 Task: Search for emails from a specific sender in Microsoft Outlook.
Action: Mouse moved to (214, 2)
Screenshot: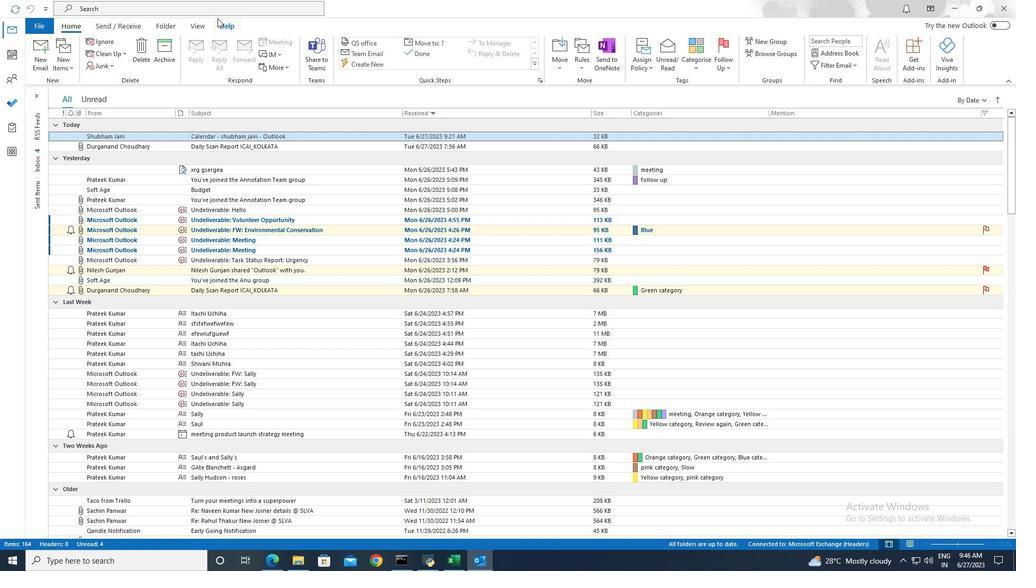 
Action: Mouse pressed left at (214, 2)
Screenshot: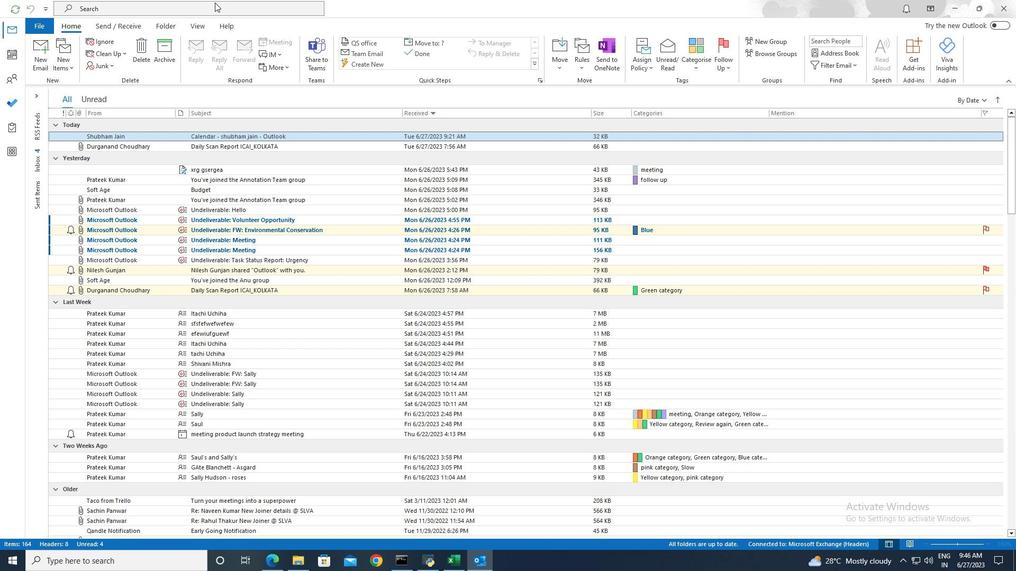 
Action: Mouse moved to (216, 5)
Screenshot: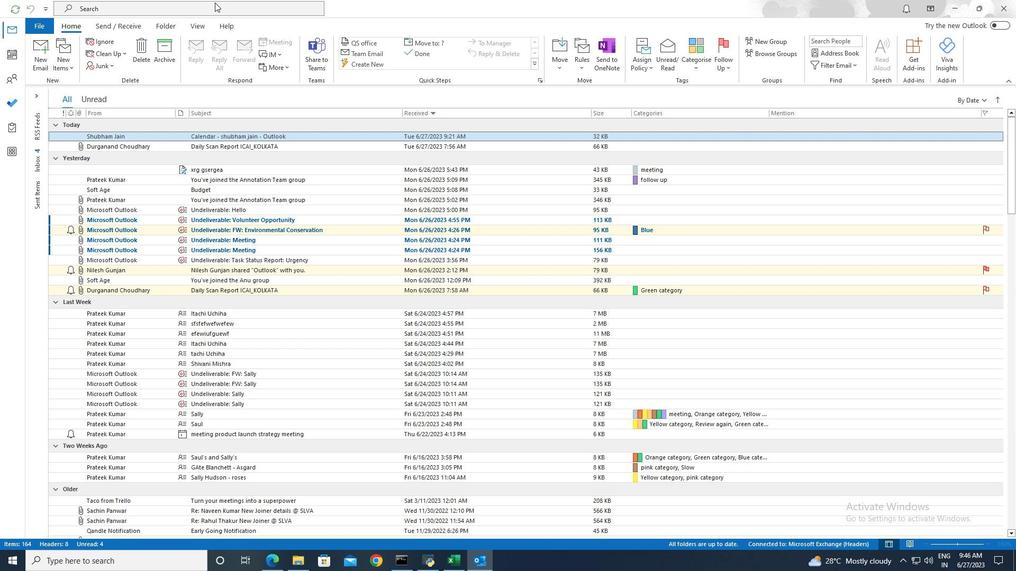
Action: Mouse pressed left at (216, 5)
Screenshot: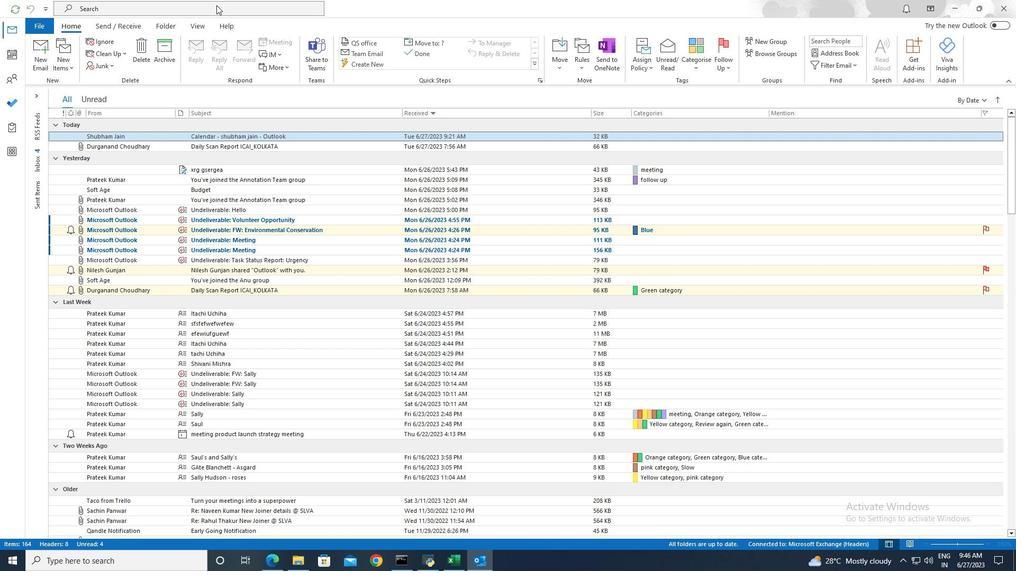 
Action: Mouse moved to (368, 10)
Screenshot: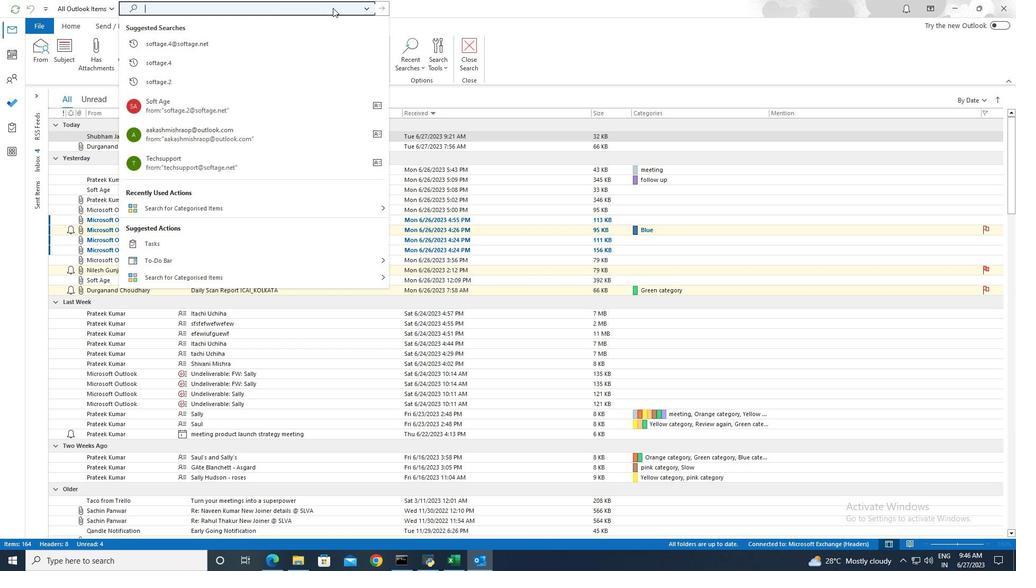 
Action: Mouse pressed left at (368, 10)
Screenshot: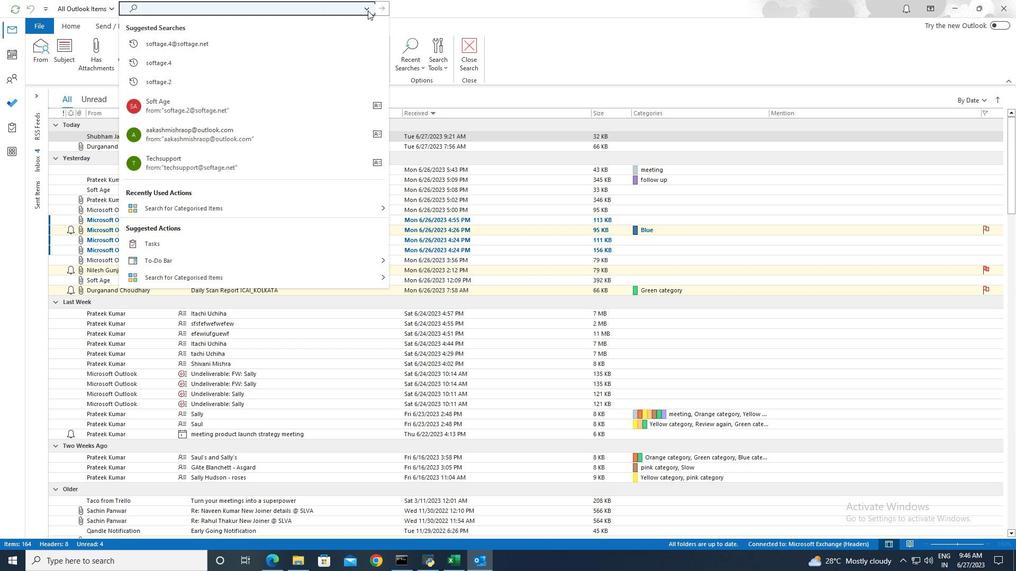 
Action: Mouse moved to (201, 224)
Screenshot: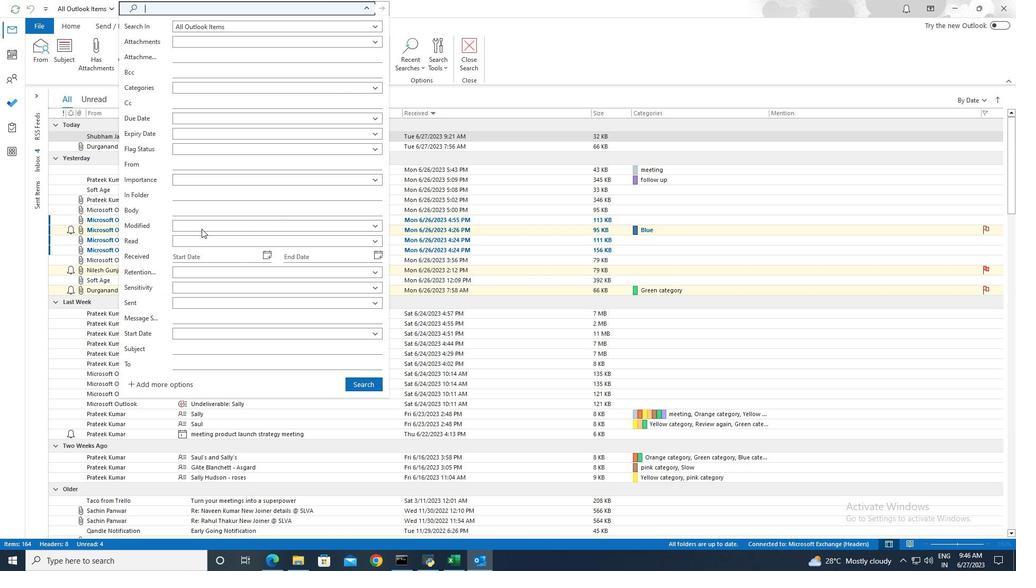 
Action: Mouse pressed left at (201, 224)
Screenshot: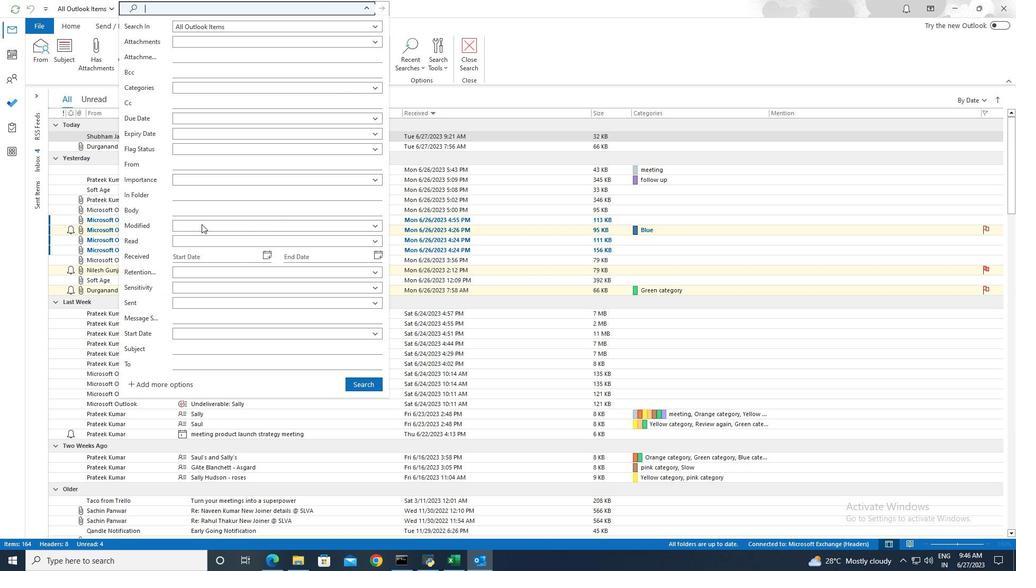 
Action: Mouse moved to (188, 277)
Screenshot: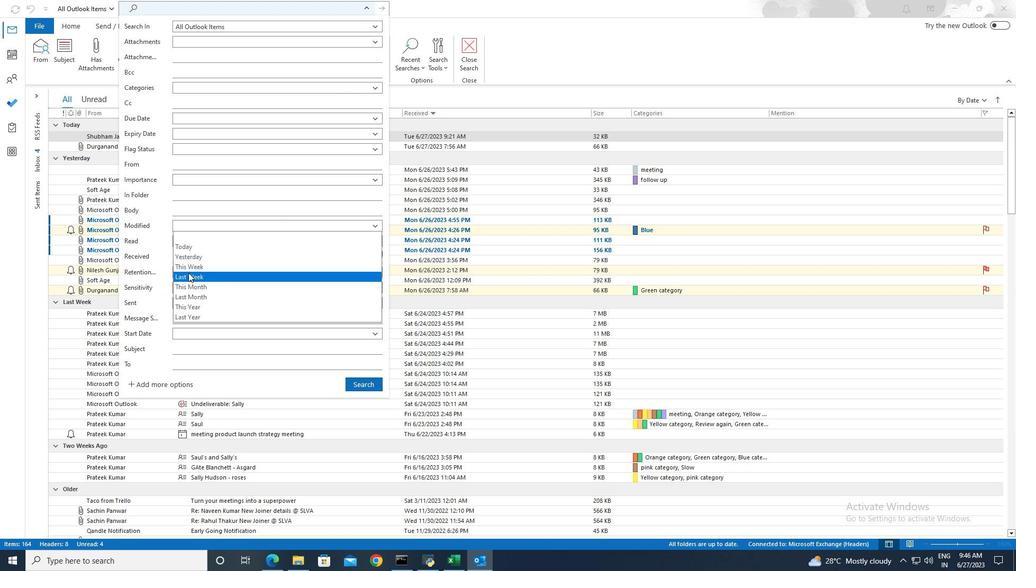 
Action: Mouse pressed left at (188, 277)
Screenshot: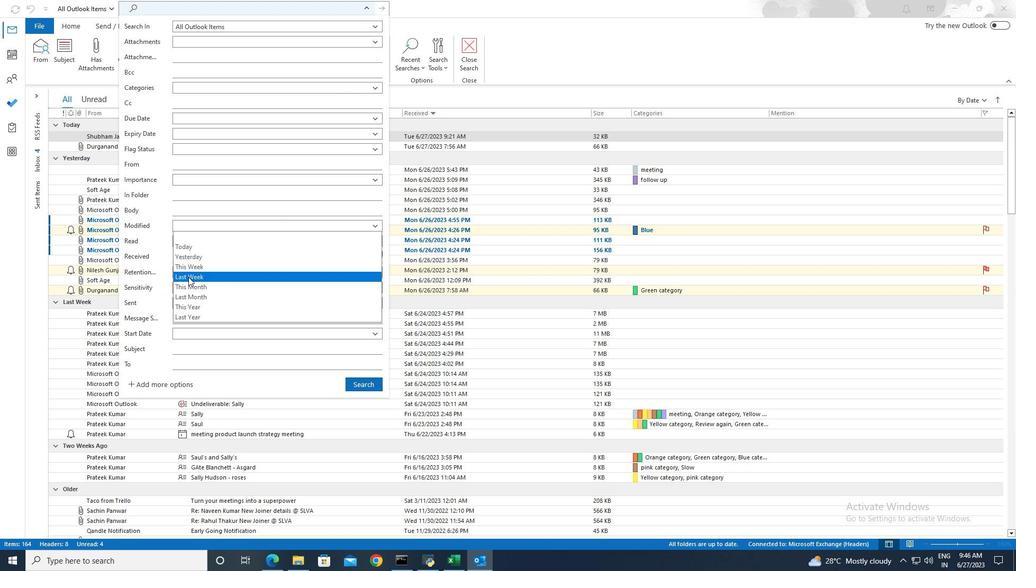 
Action: Mouse moved to (373, 384)
Screenshot: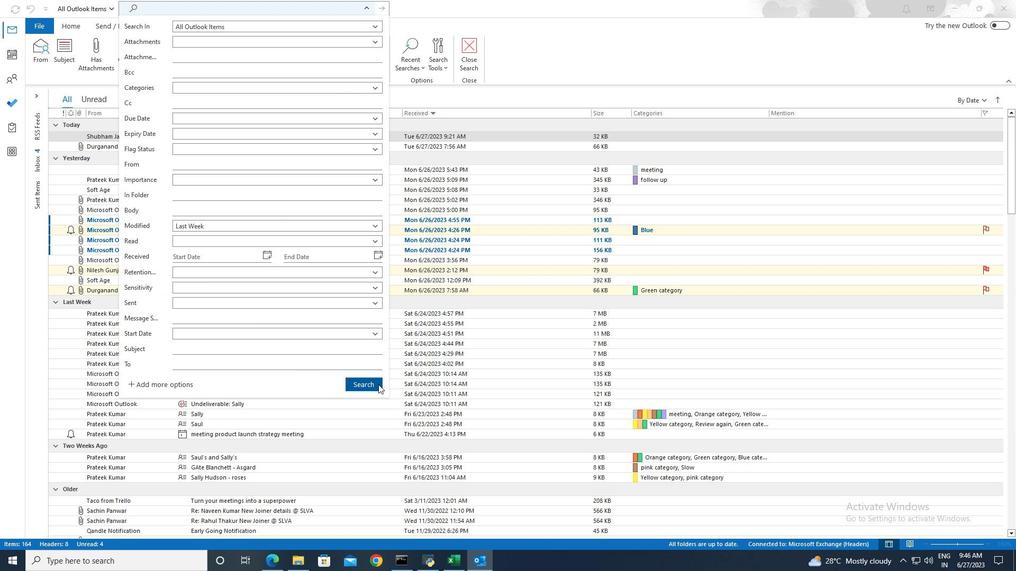
Action: Mouse pressed left at (373, 384)
Screenshot: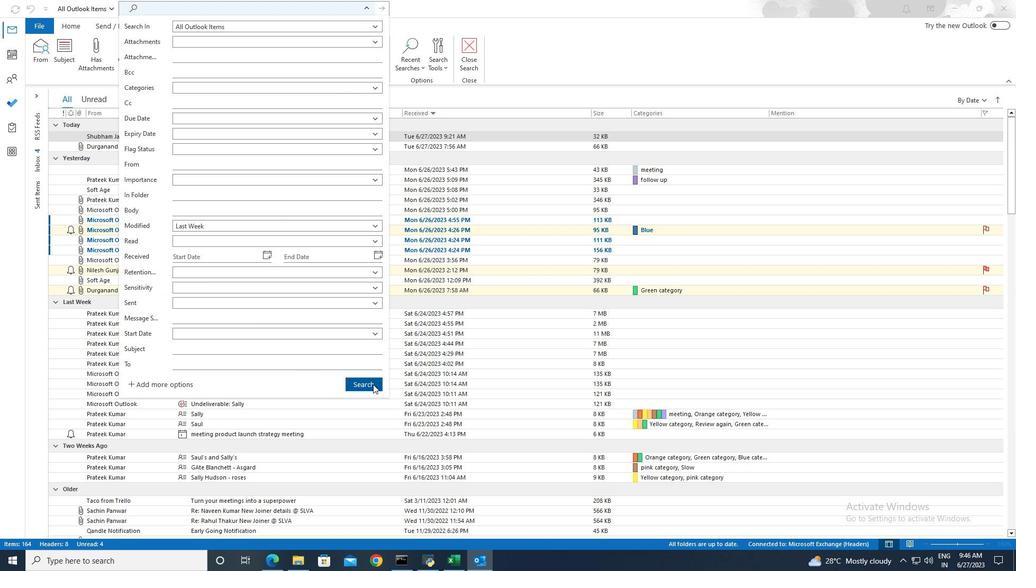 
Action: Mouse moved to (370, 383)
Screenshot: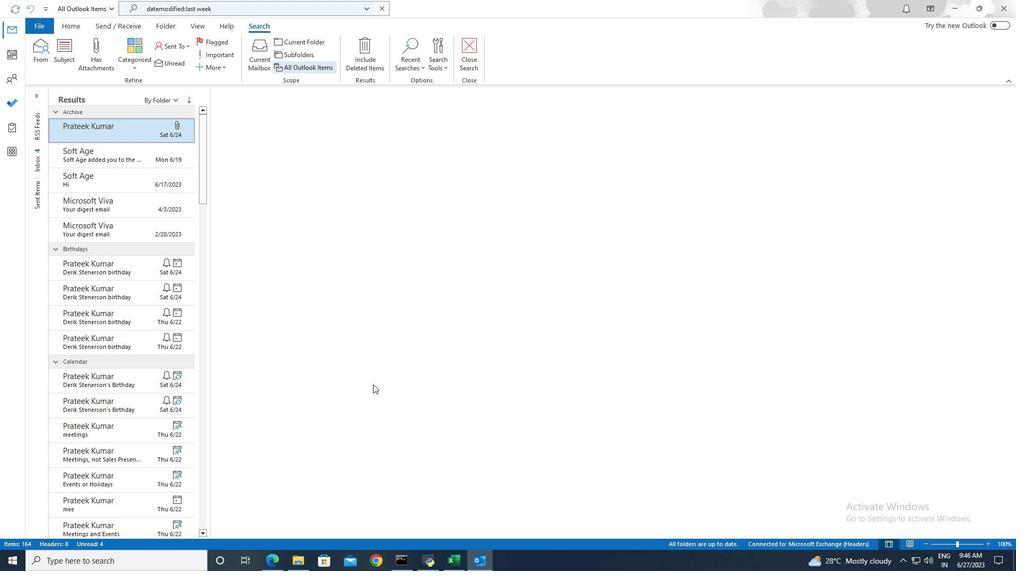 
